 Task: For heading Arial Rounded MT Bold with Underline.  font size for heading26,  'Change the font style of data to'Browallia New.  and font size to 18,  Change the alignment of both headline & data to Align middle & Align Text left.  In the sheet  BudgetPlan analysis
Action: Mouse moved to (791, 106)
Screenshot: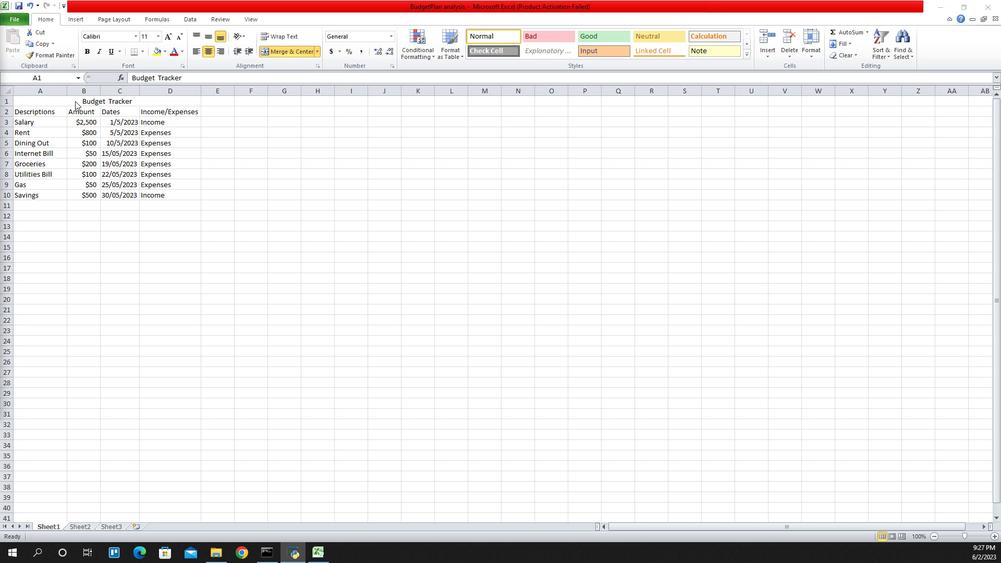 
Action: Mouse pressed left at (791, 106)
Screenshot: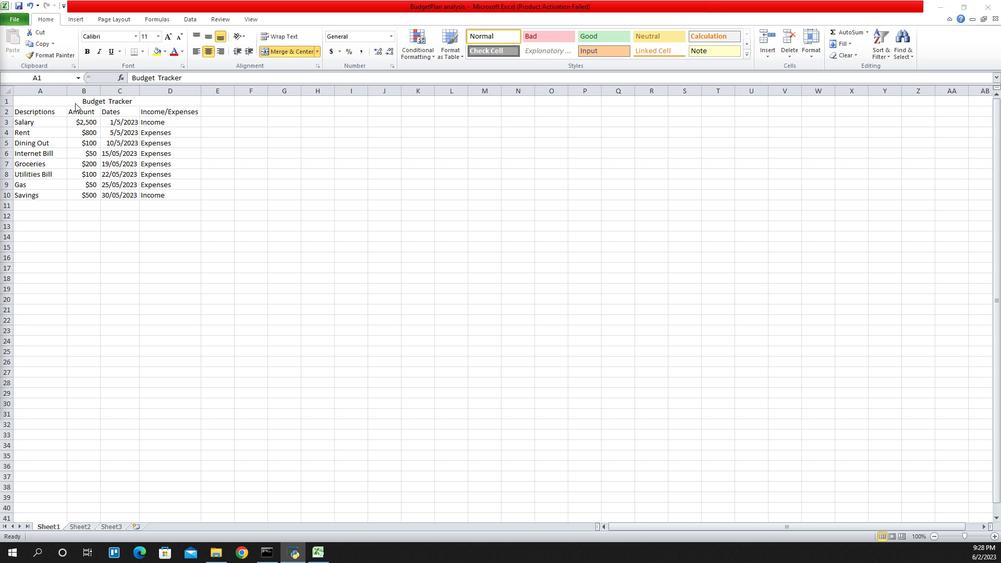 
Action: Mouse moved to (851, 39)
Screenshot: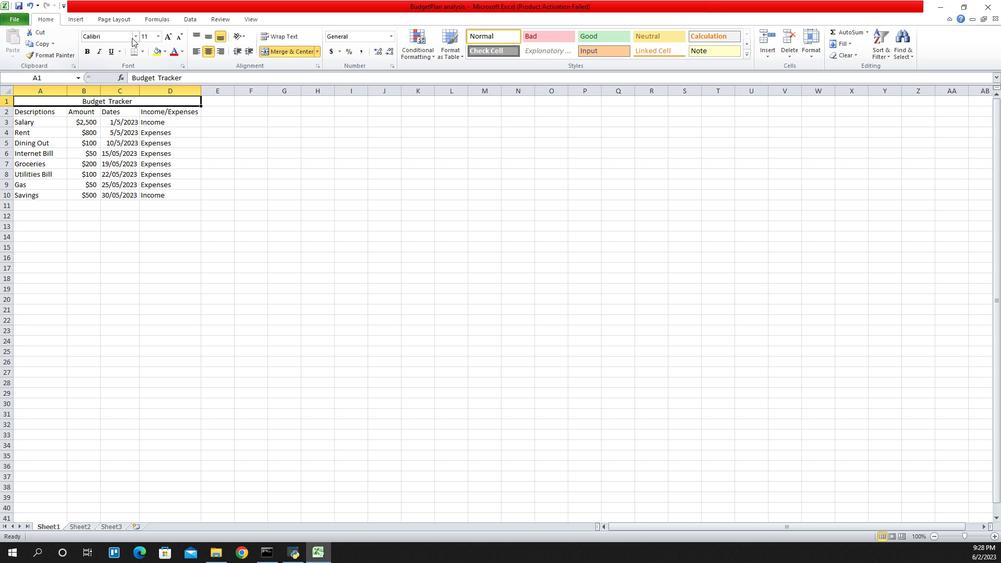 
Action: Mouse pressed left at (851, 39)
Screenshot: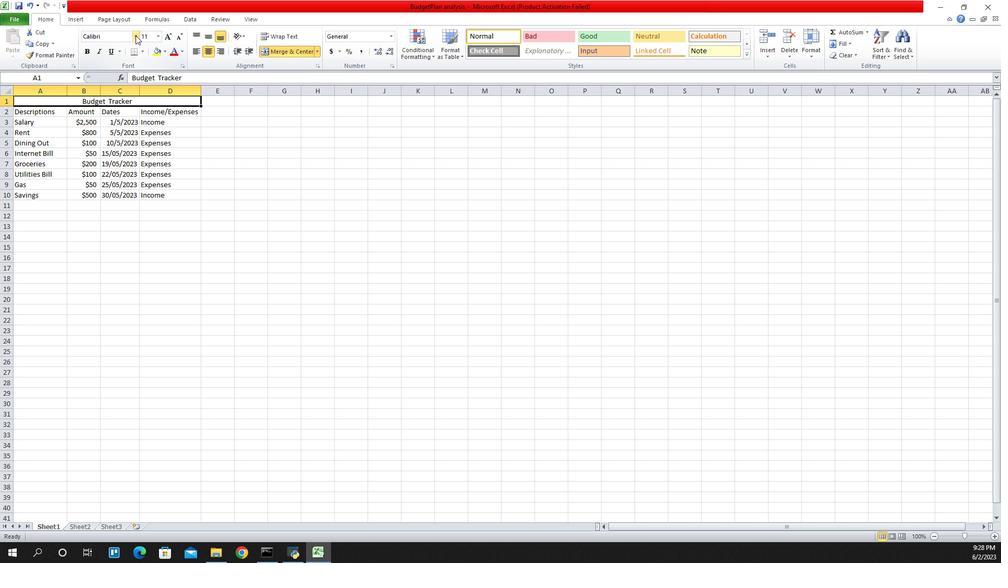 
Action: Mouse moved to (843, 159)
Screenshot: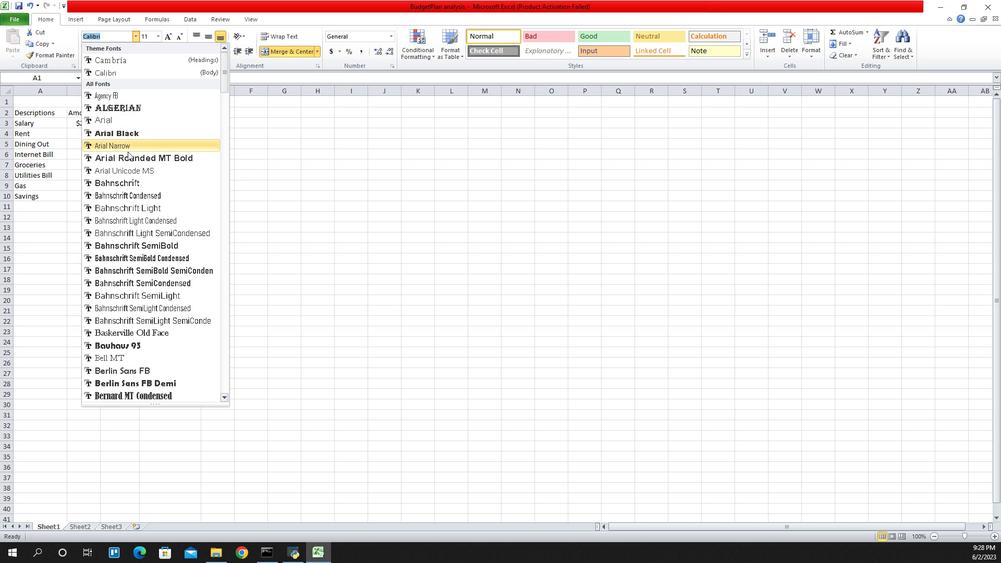 
Action: Mouse pressed left at (843, 159)
Screenshot: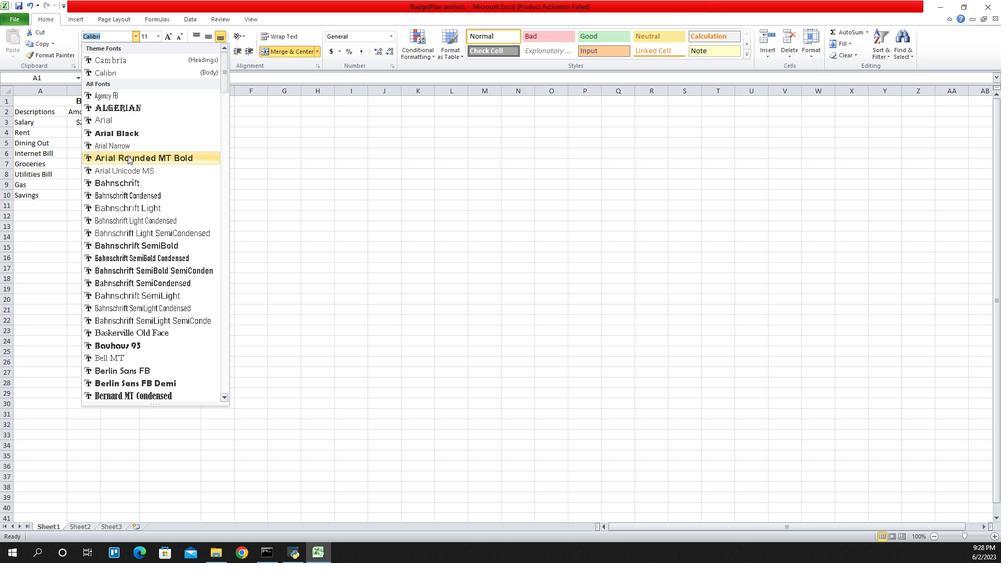 
Action: Mouse moved to (804, 52)
Screenshot: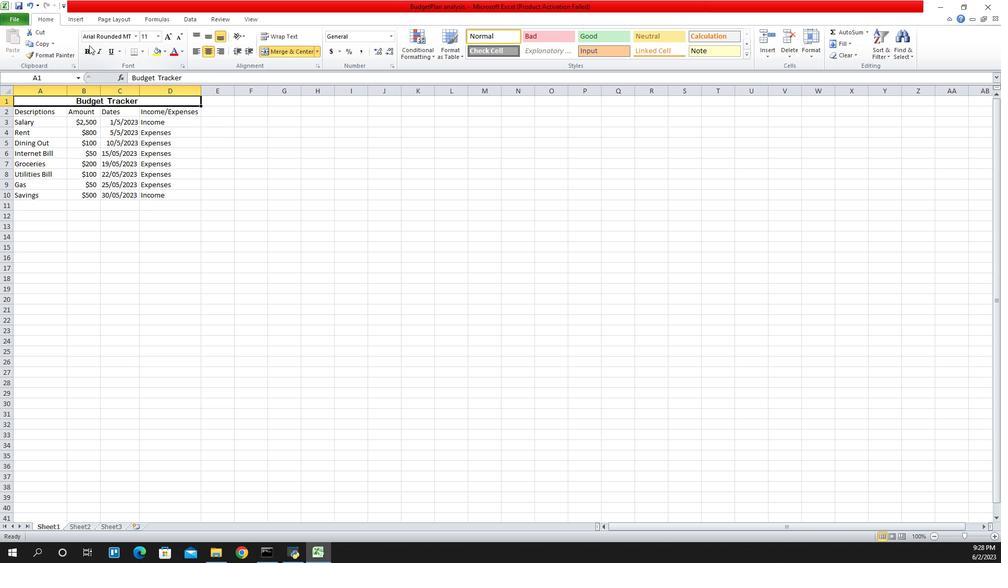 
Action: Mouse pressed left at (804, 52)
Screenshot: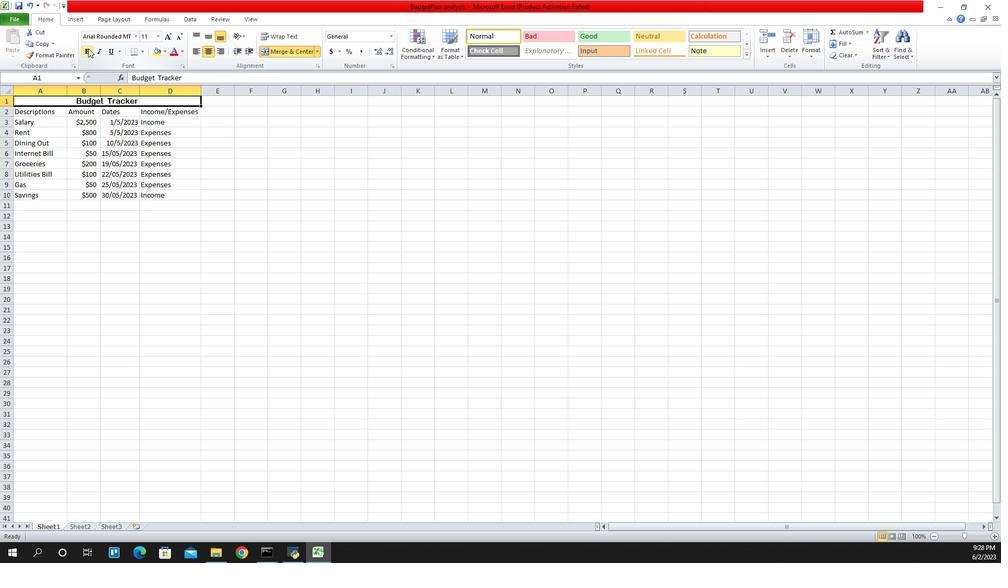 
Action: Mouse moved to (828, 52)
Screenshot: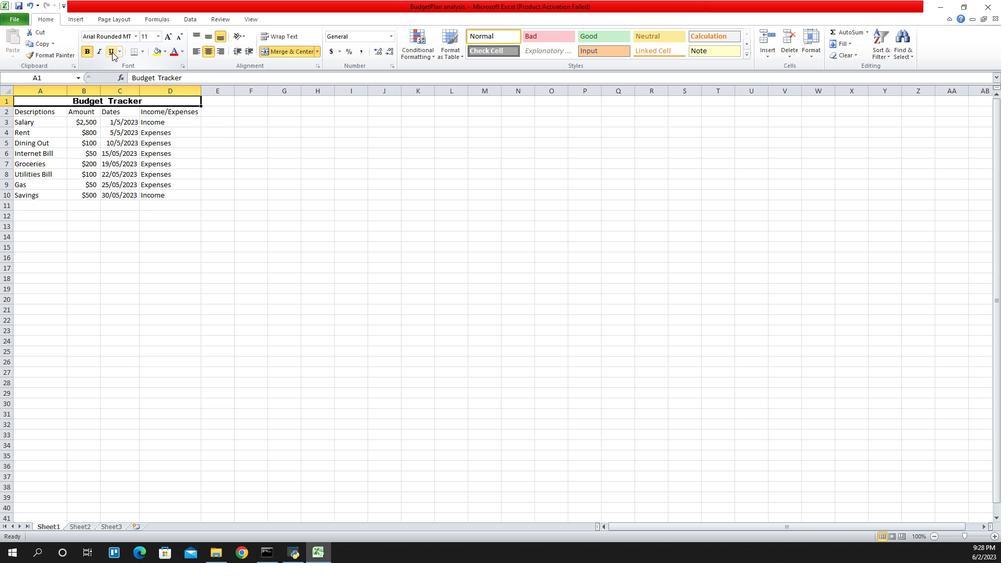 
Action: Mouse pressed left at (828, 52)
Screenshot: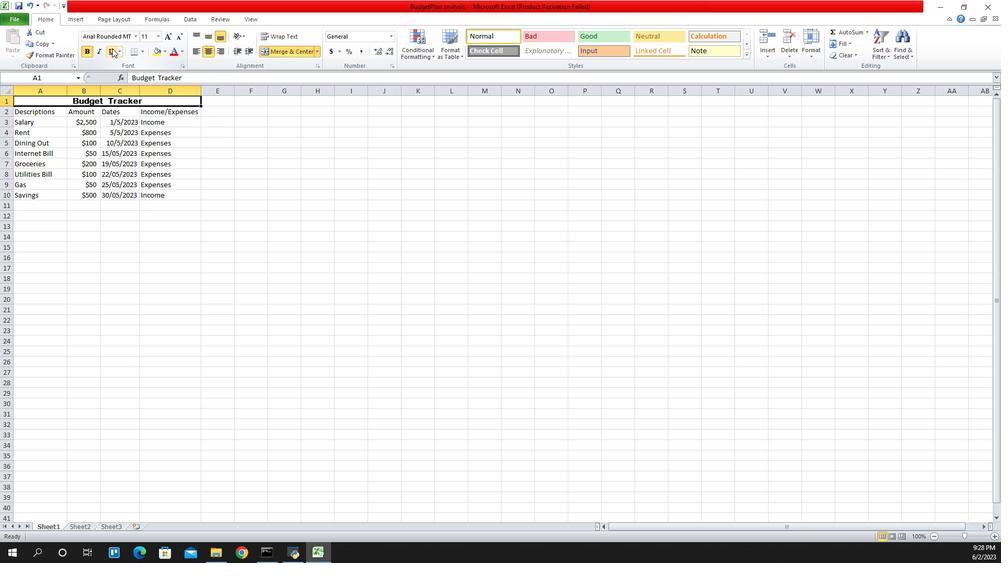 
Action: Mouse moved to (875, 39)
Screenshot: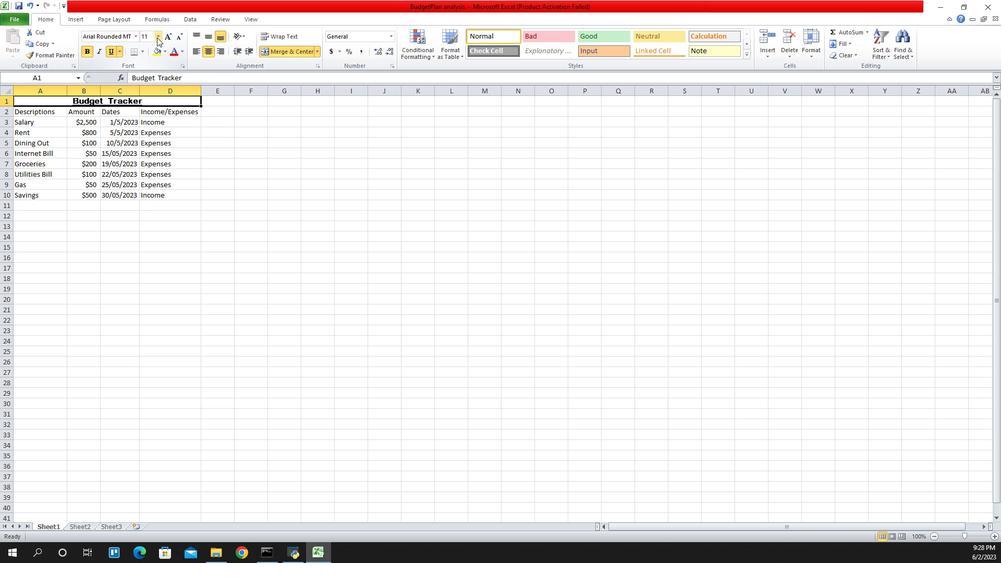 
Action: Mouse pressed left at (875, 39)
Screenshot: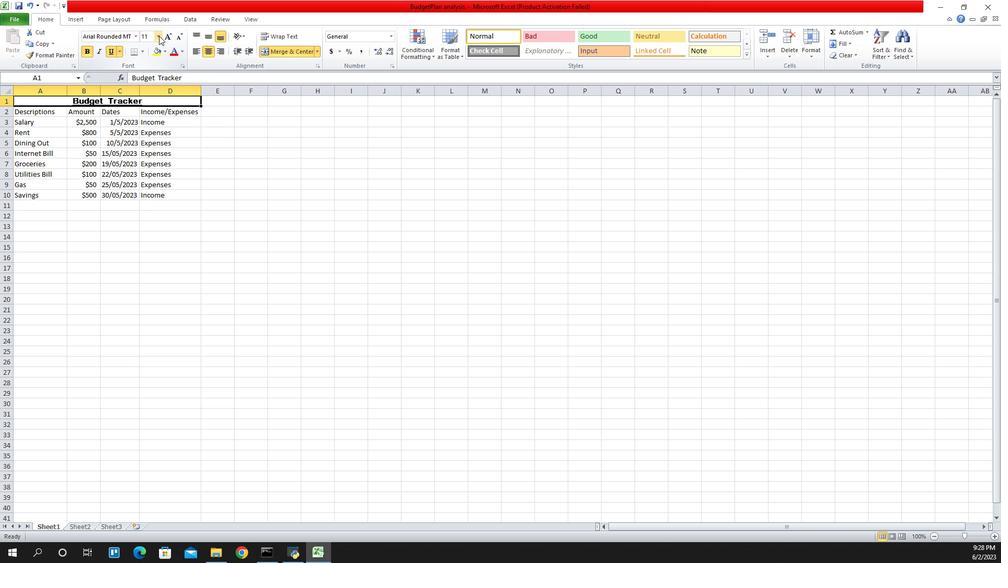 
Action: Mouse moved to (862, 146)
Screenshot: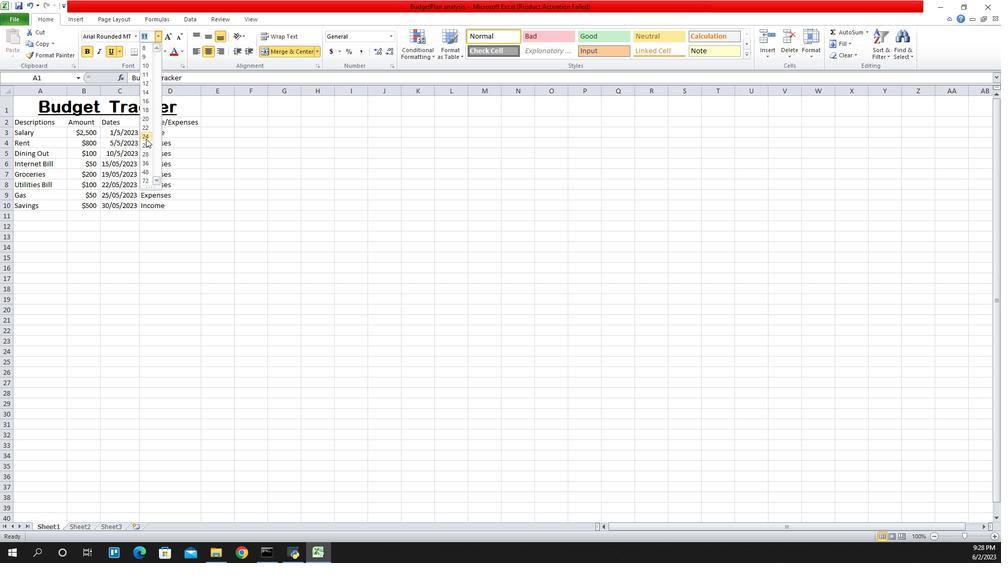 
Action: Mouse pressed left at (862, 146)
Screenshot: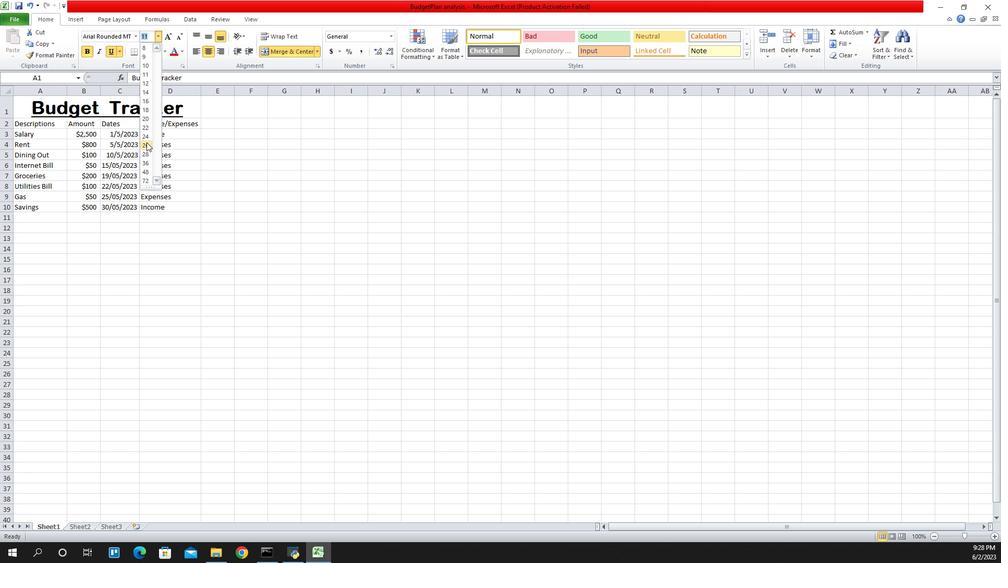 
Action: Mouse moved to (739, 128)
Screenshot: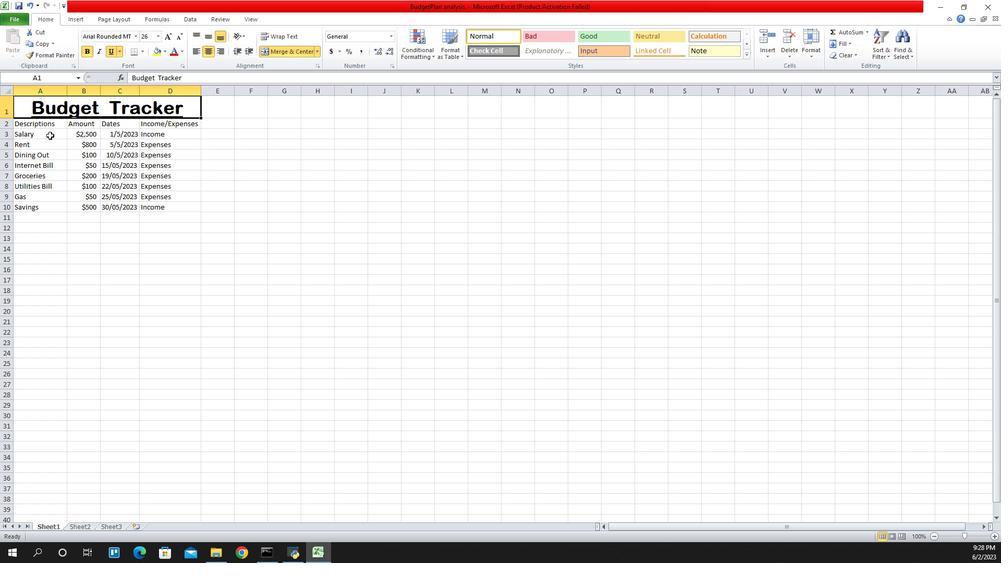 
Action: Mouse pressed left at (739, 128)
Screenshot: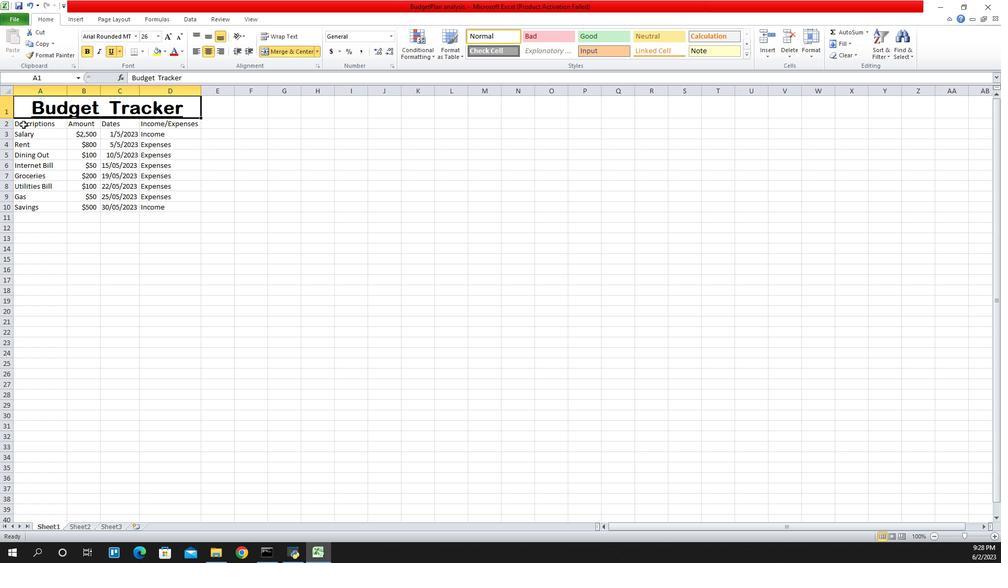 
Action: Mouse moved to (833, 190)
Screenshot: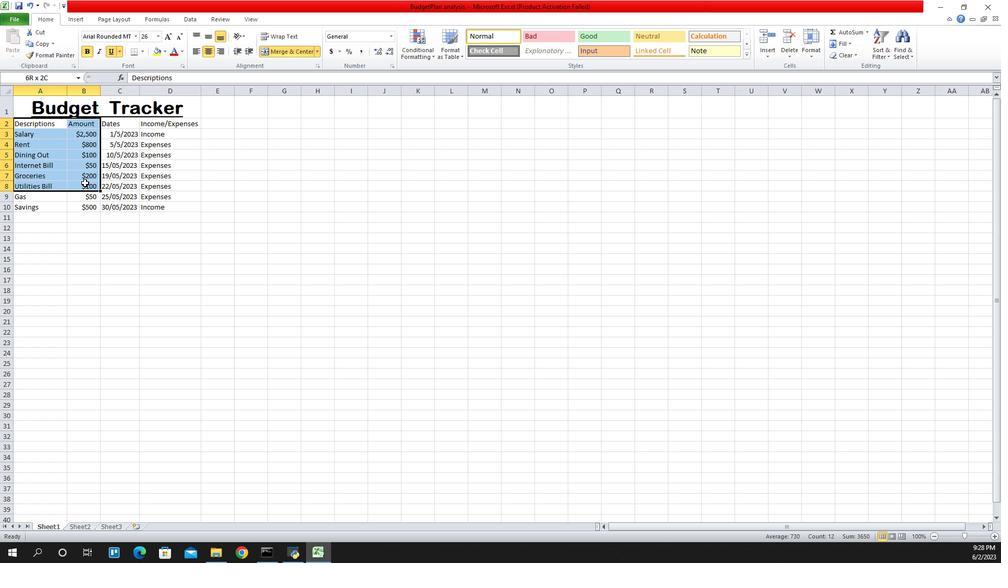
Action: Mouse pressed left at (833, 190)
Screenshot: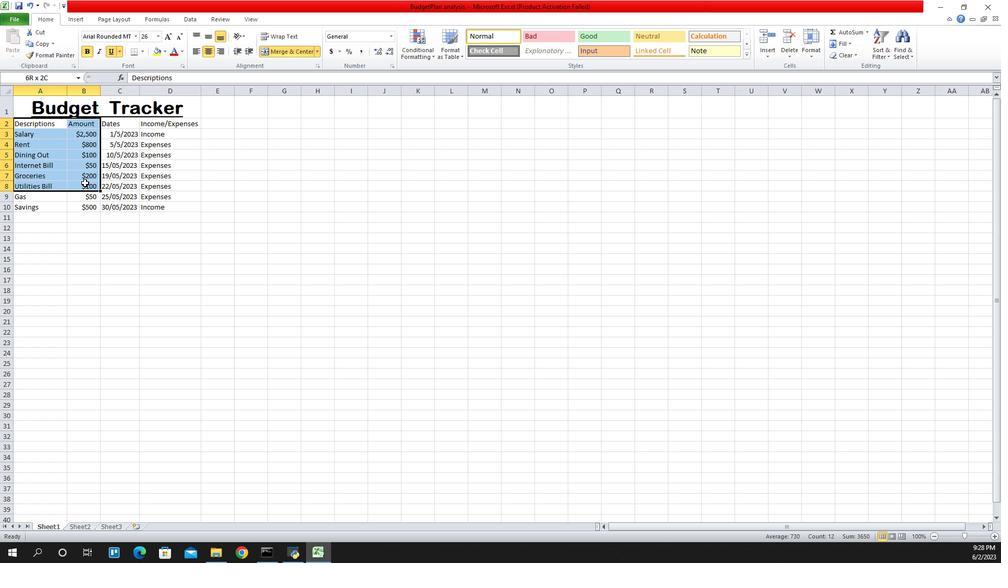 
Action: Mouse moved to (740, 127)
Screenshot: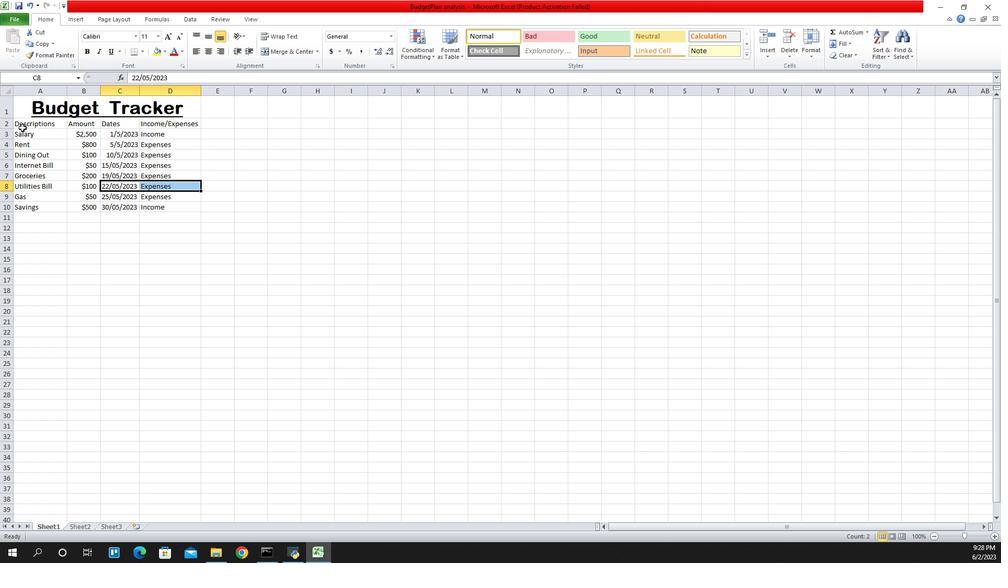 
Action: Mouse pressed left at (740, 127)
Screenshot: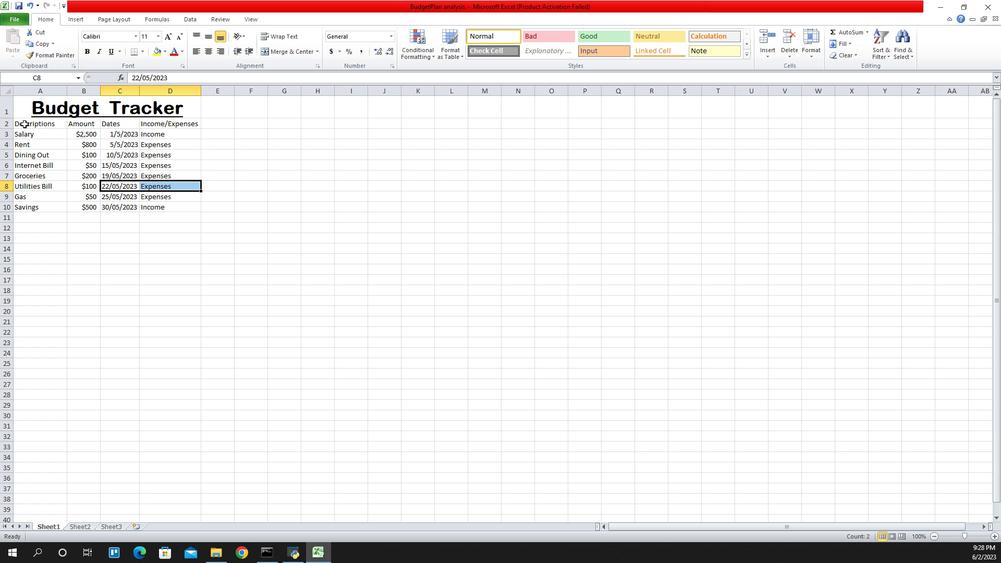 
Action: Mouse moved to (818, 42)
Screenshot: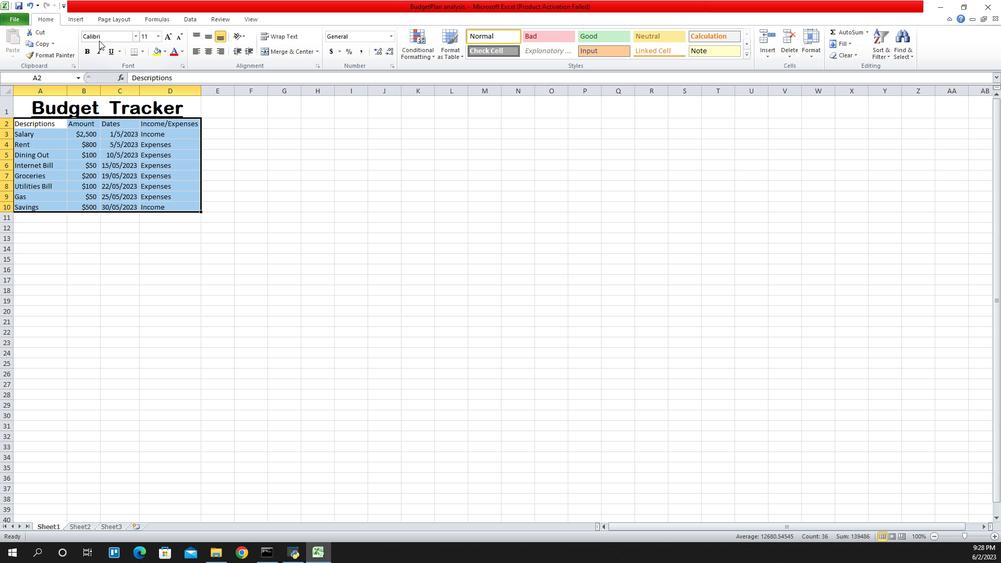 
Action: Mouse pressed left at (818, 42)
Screenshot: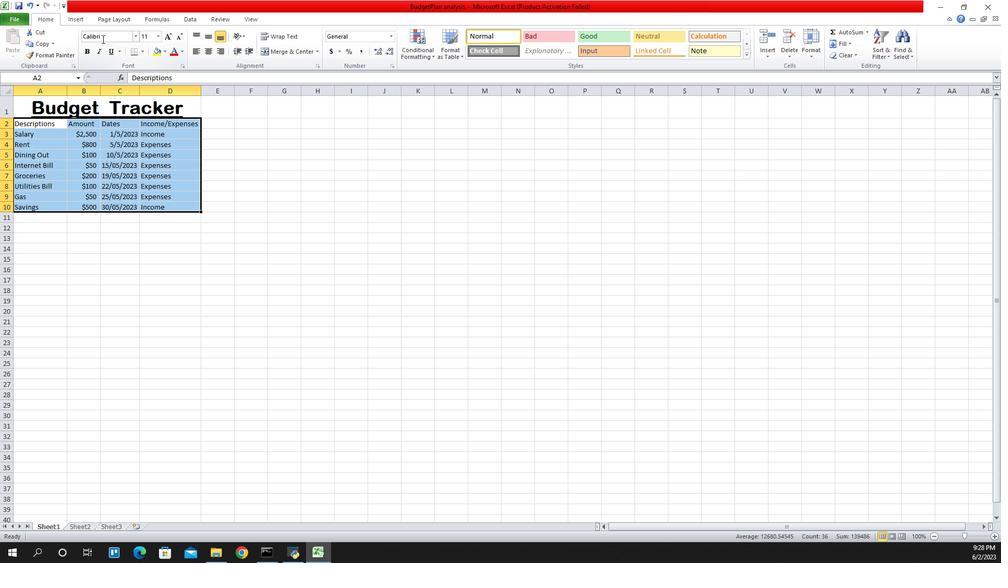 
Action: Mouse moved to (818, 38)
Screenshot: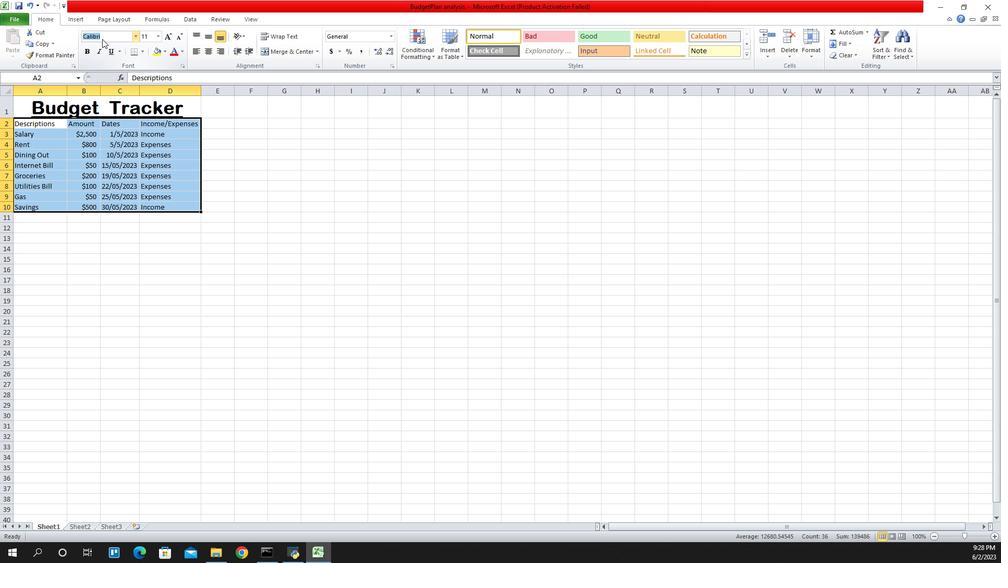 
Action: Key pressed <Key.backspace>browallia<Key.space>new<Key.enter>
Screenshot: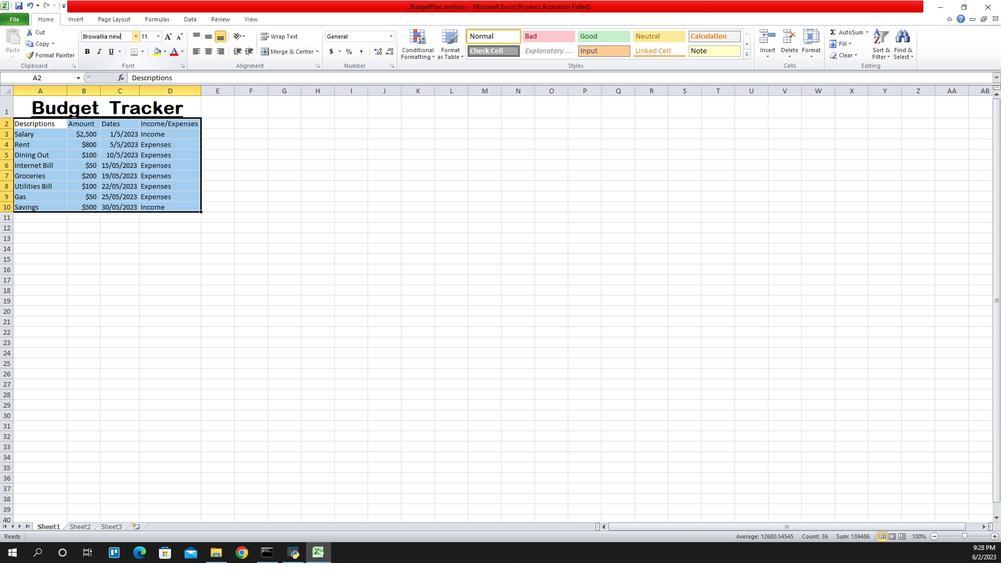 
Action: Mouse moved to (871, 40)
Screenshot: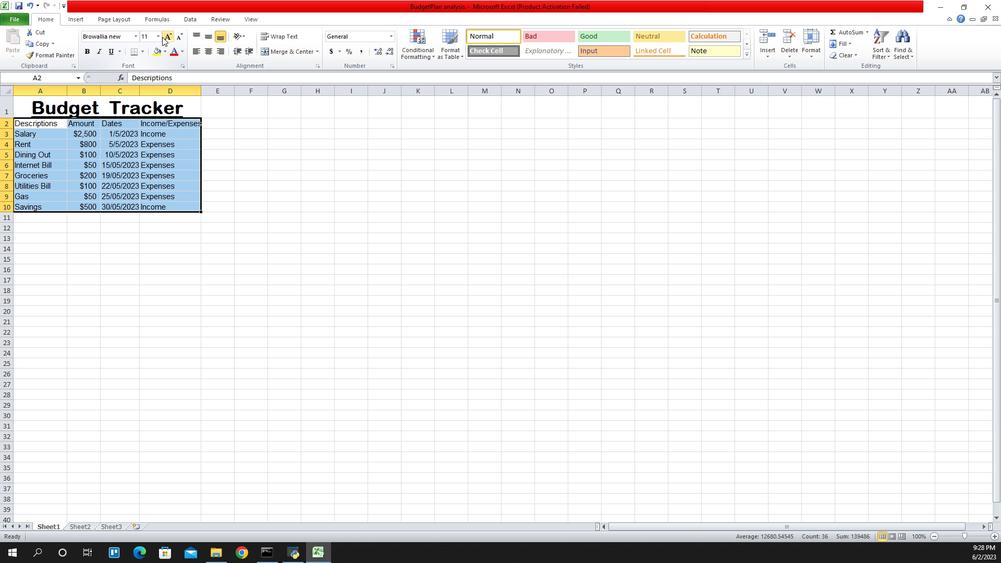 
Action: Mouse pressed left at (871, 40)
Screenshot: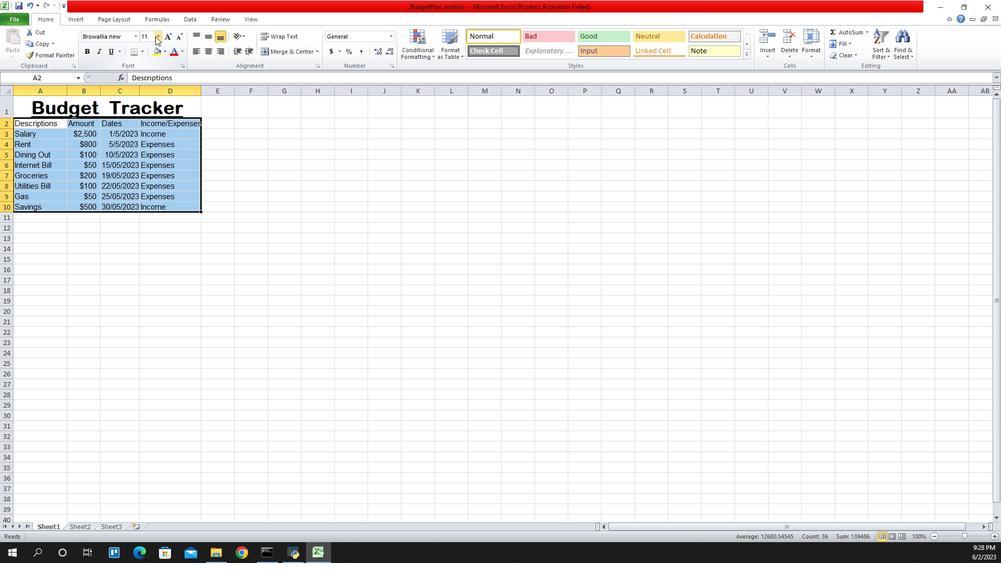 
Action: Mouse moved to (866, 111)
Screenshot: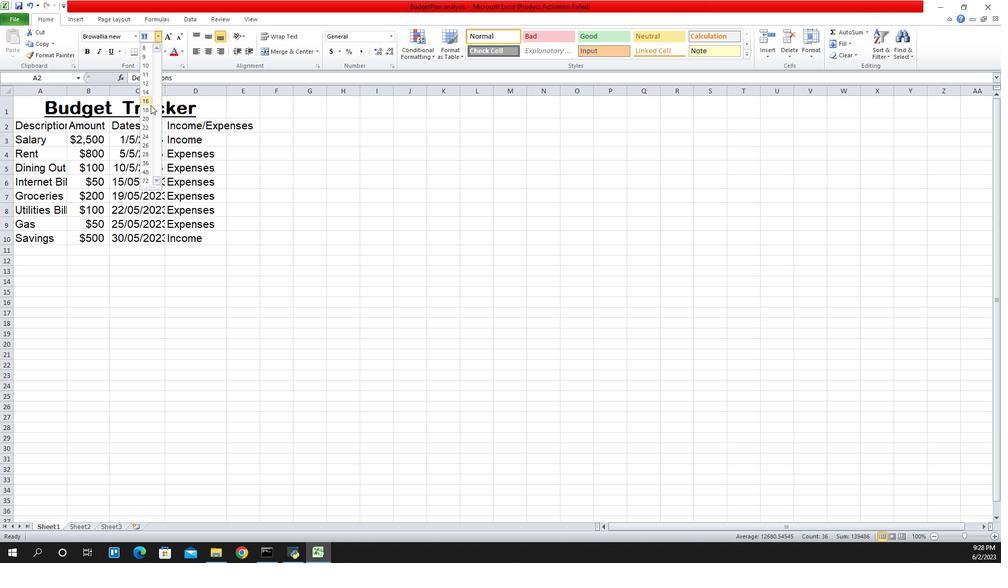 
Action: Mouse pressed left at (866, 111)
Screenshot: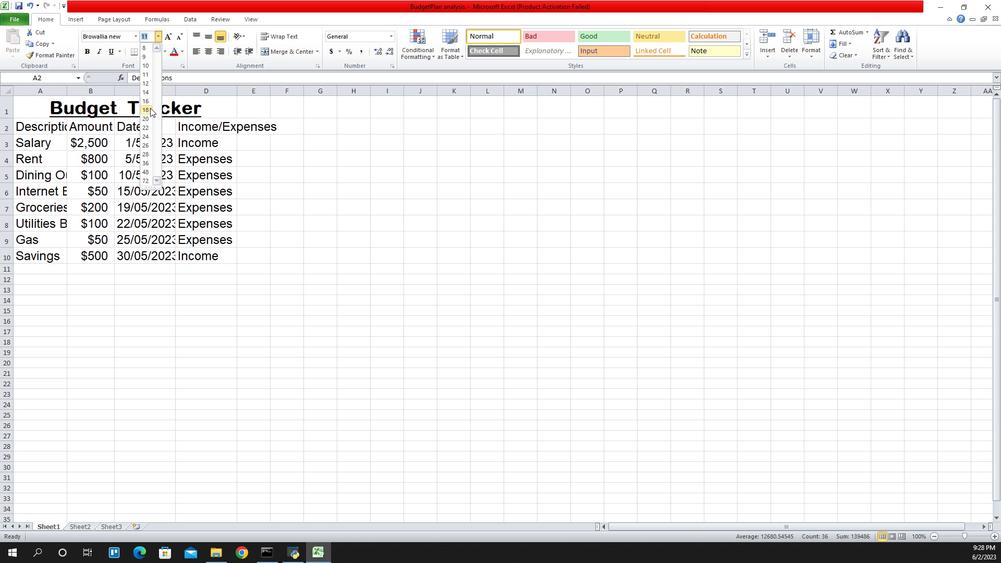 
Action: Mouse moved to (784, 94)
Screenshot: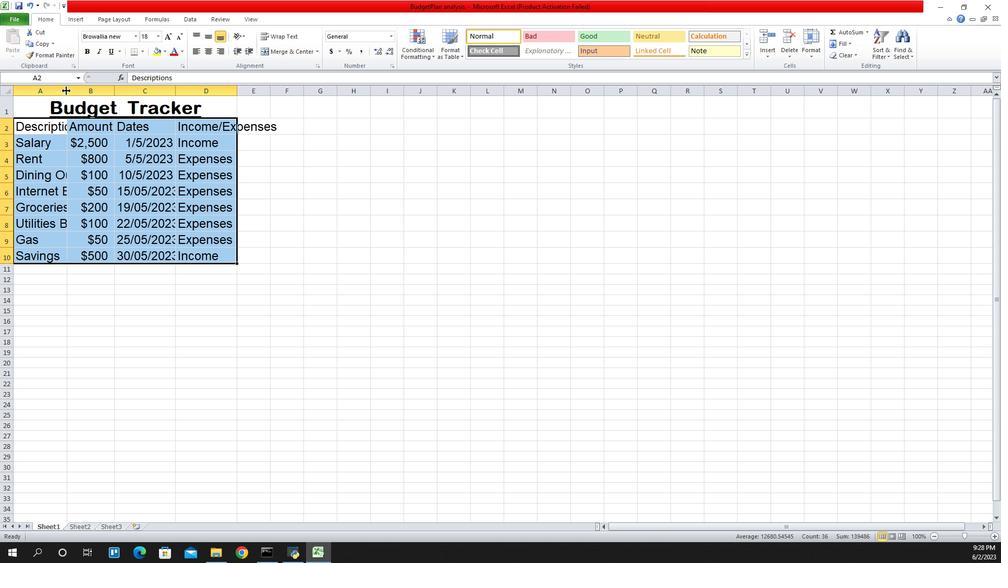 
Action: Mouse pressed left at (784, 94)
Screenshot: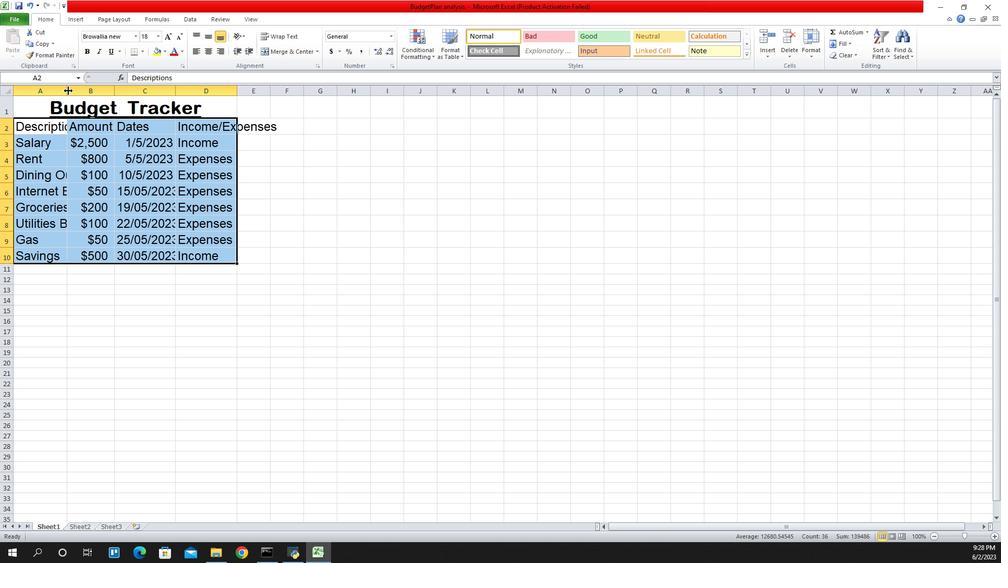 
Action: Mouse moved to (784, 94)
Screenshot: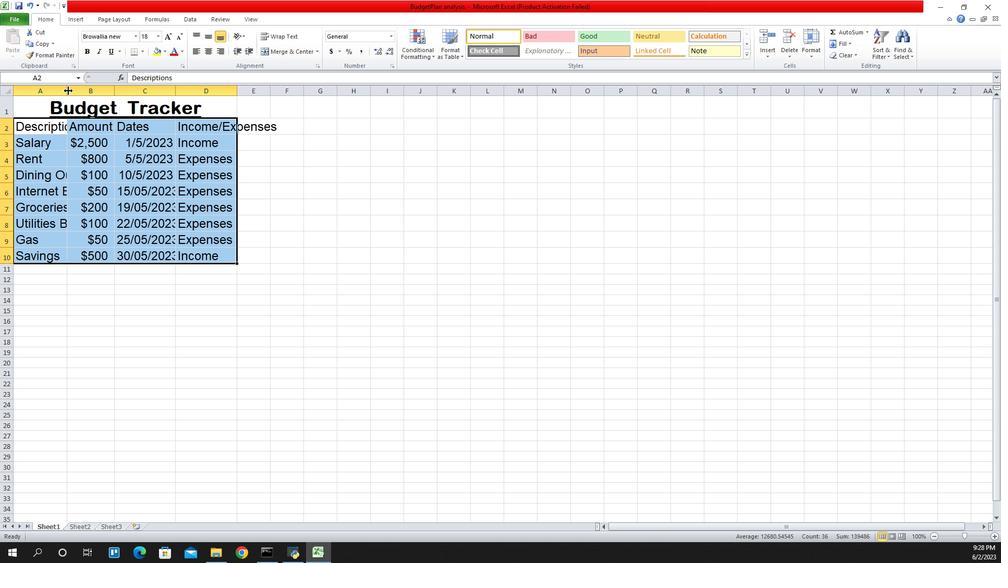 
Action: Mouse pressed left at (784, 94)
Screenshot: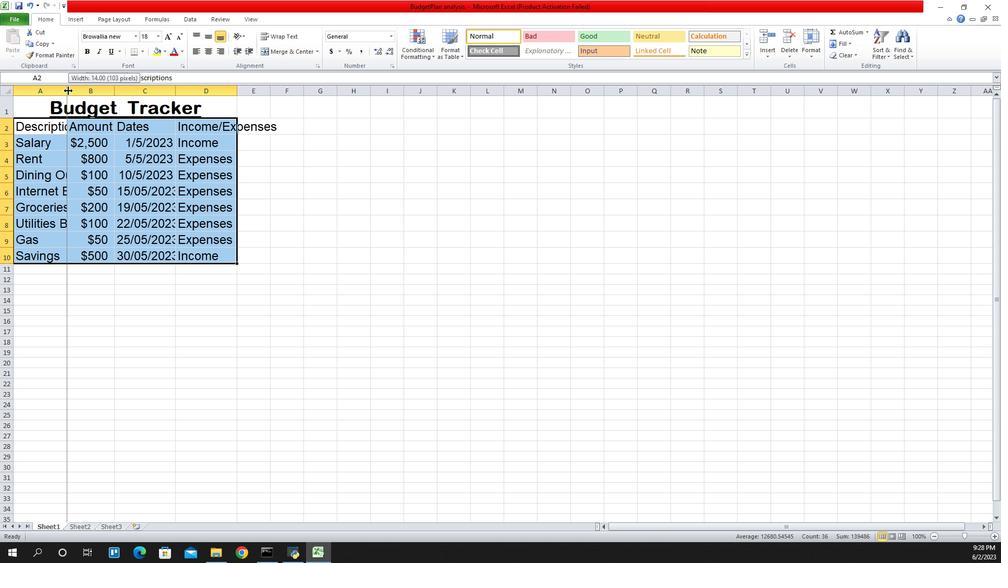 
Action: Mouse moved to (854, 93)
Screenshot: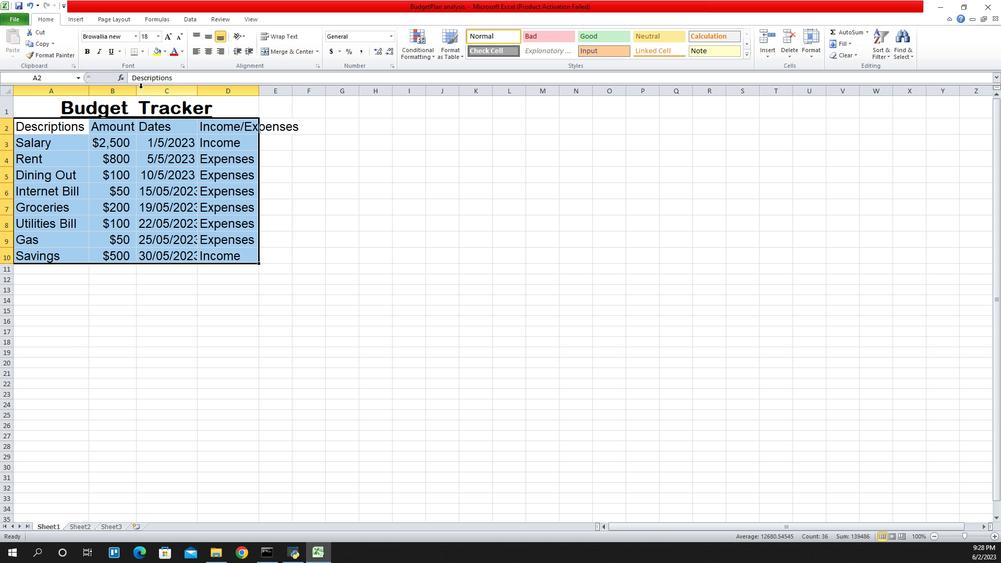 
Action: Mouse pressed left at (854, 93)
Screenshot: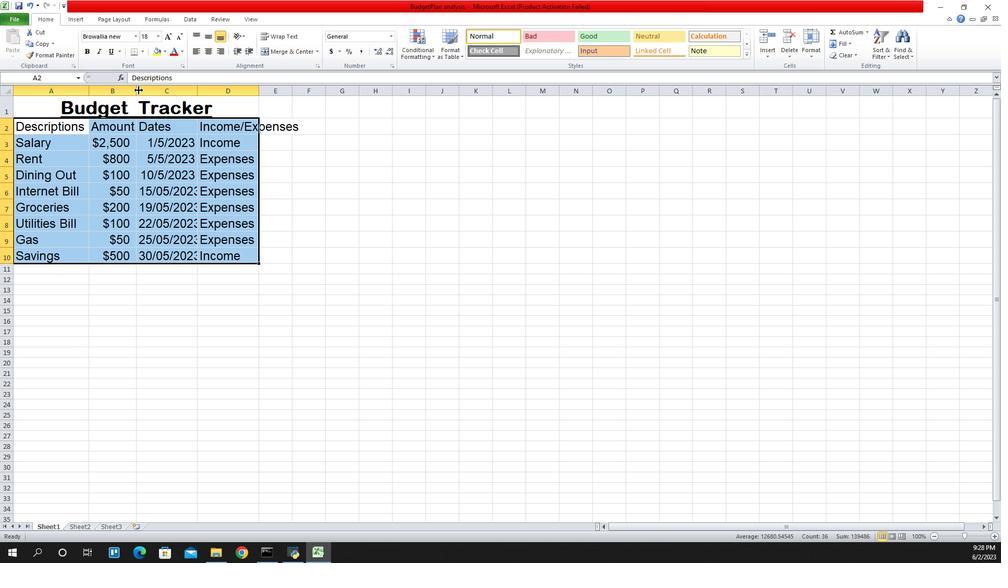 
Action: Mouse pressed left at (854, 93)
Screenshot: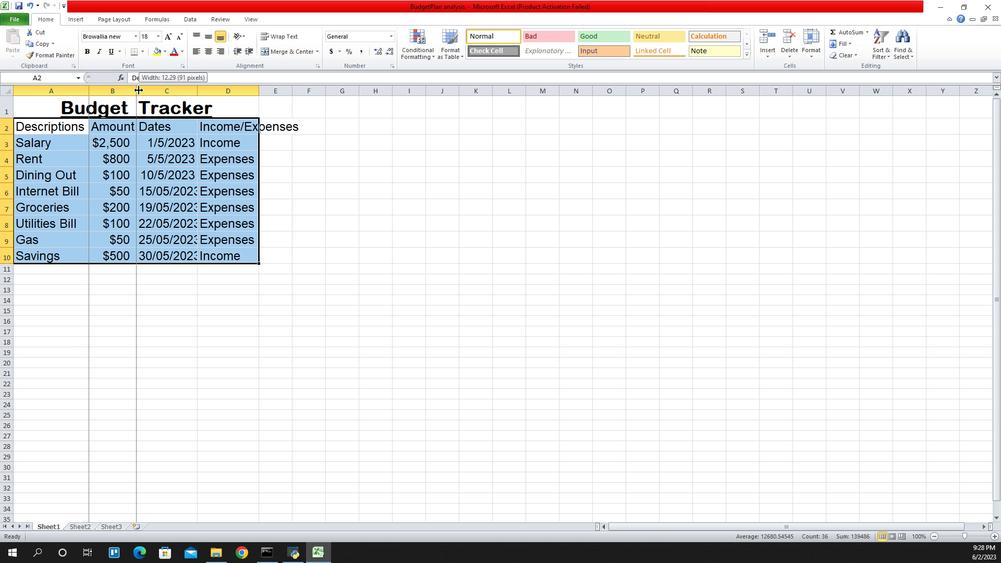 
Action: Mouse moved to (911, 94)
Screenshot: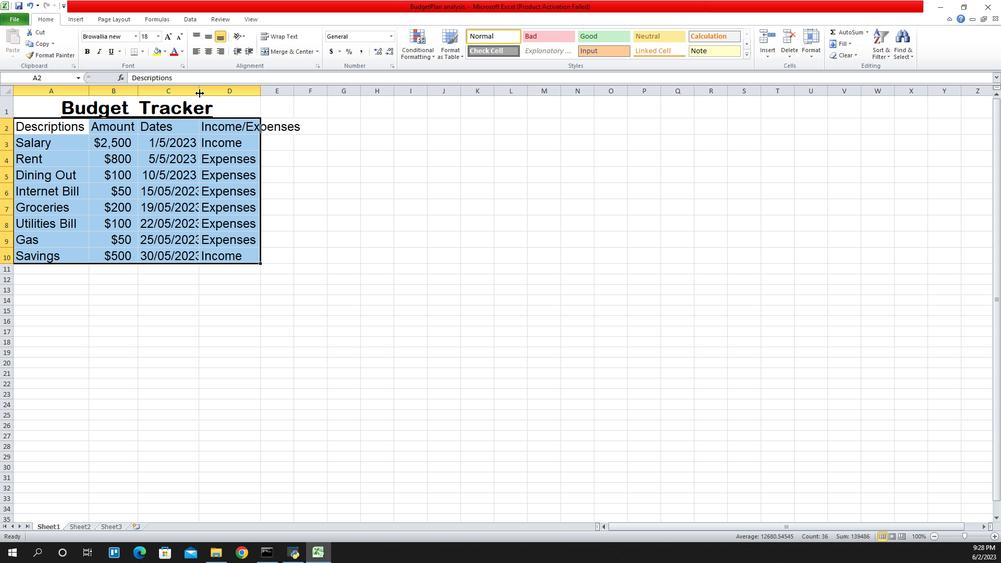 
Action: Mouse pressed left at (911, 94)
Screenshot: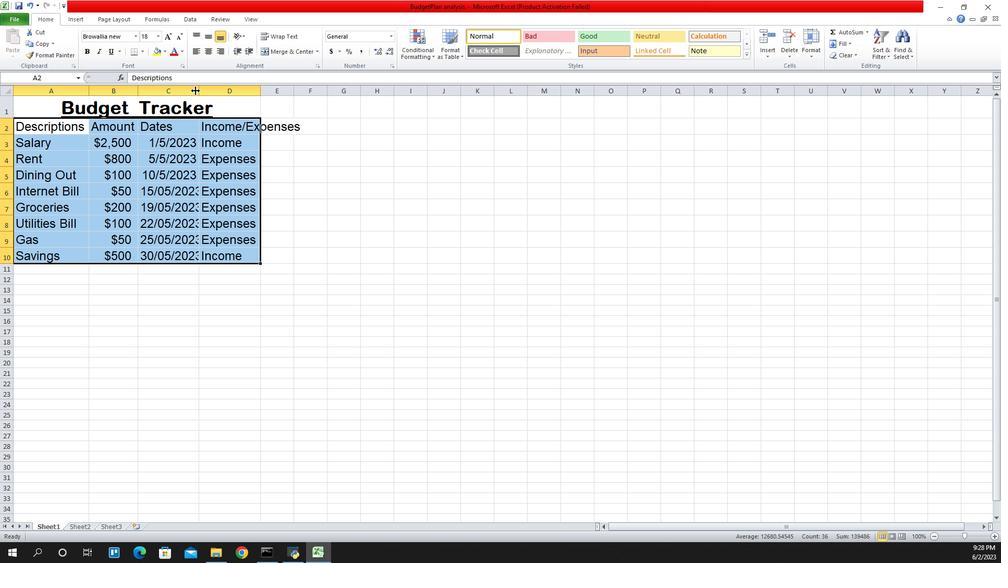 
Action: Mouse pressed left at (911, 94)
Screenshot: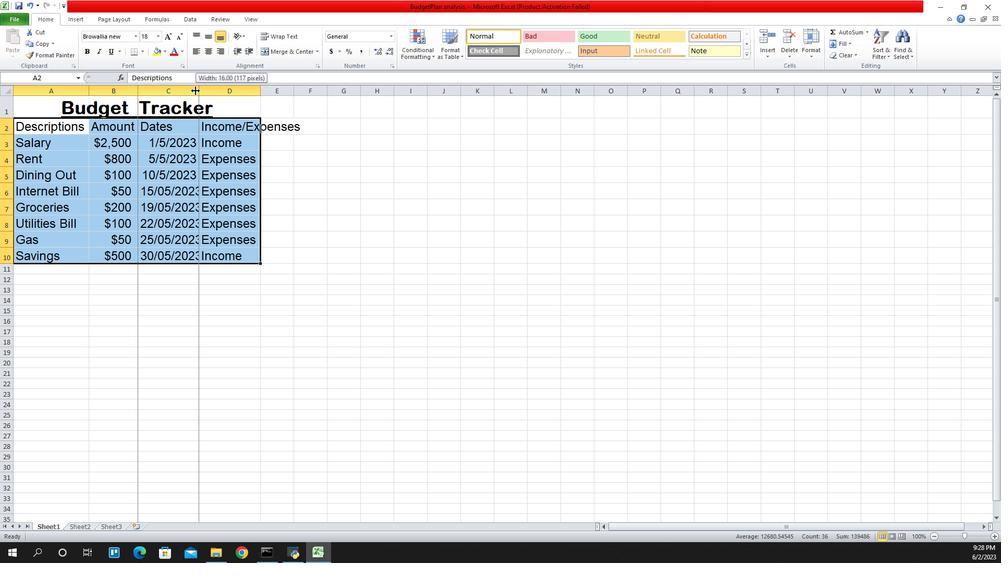 
Action: Mouse moved to (983, 97)
Screenshot: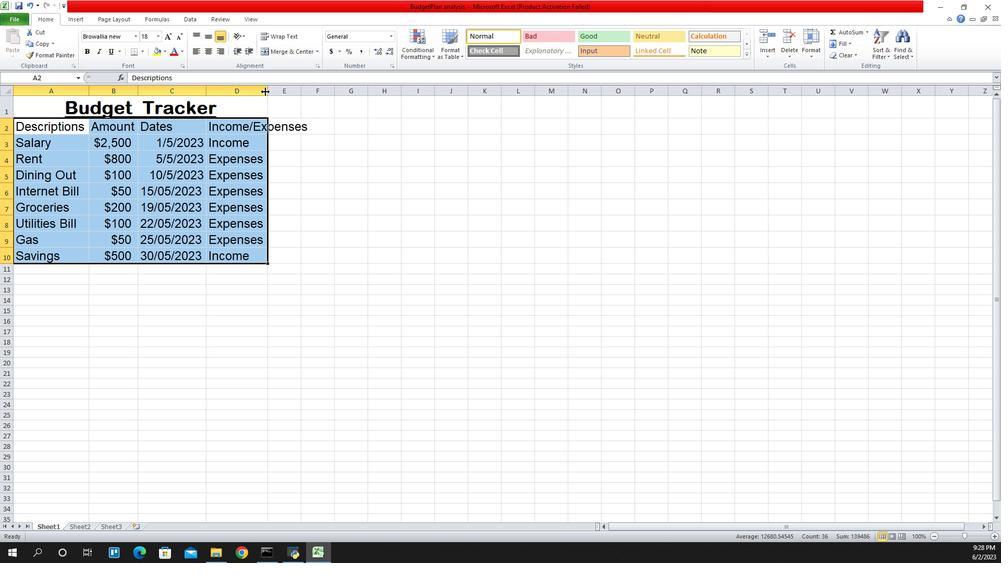 
Action: Mouse pressed left at (983, 97)
Screenshot: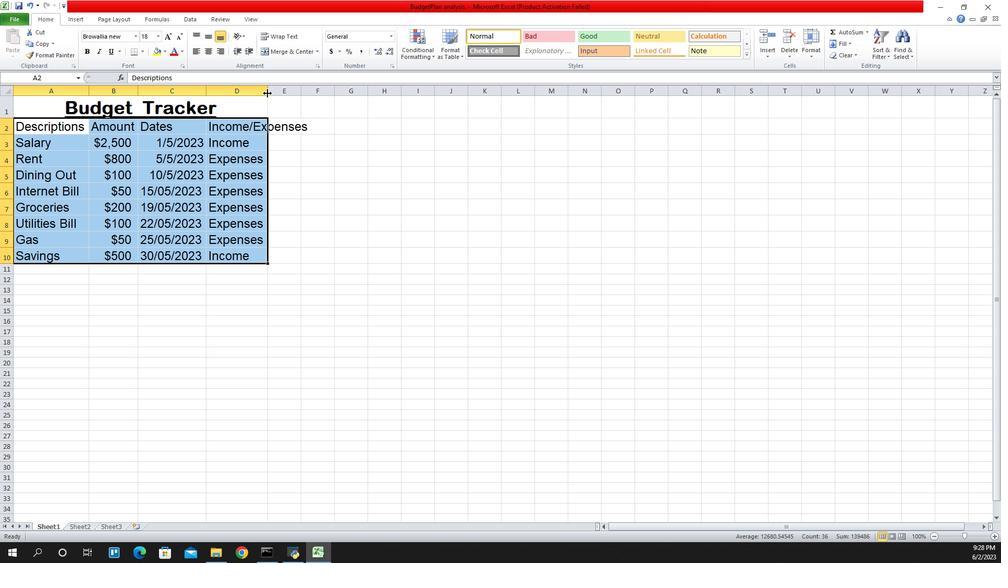 
Action: Mouse pressed left at (983, 97)
Screenshot: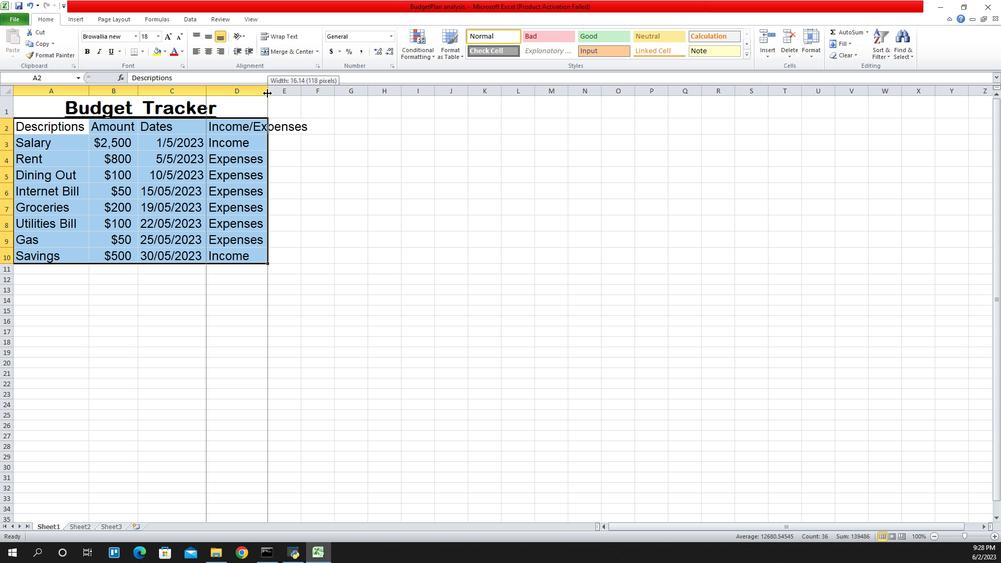 
Action: Mouse moved to (739, 102)
Screenshot: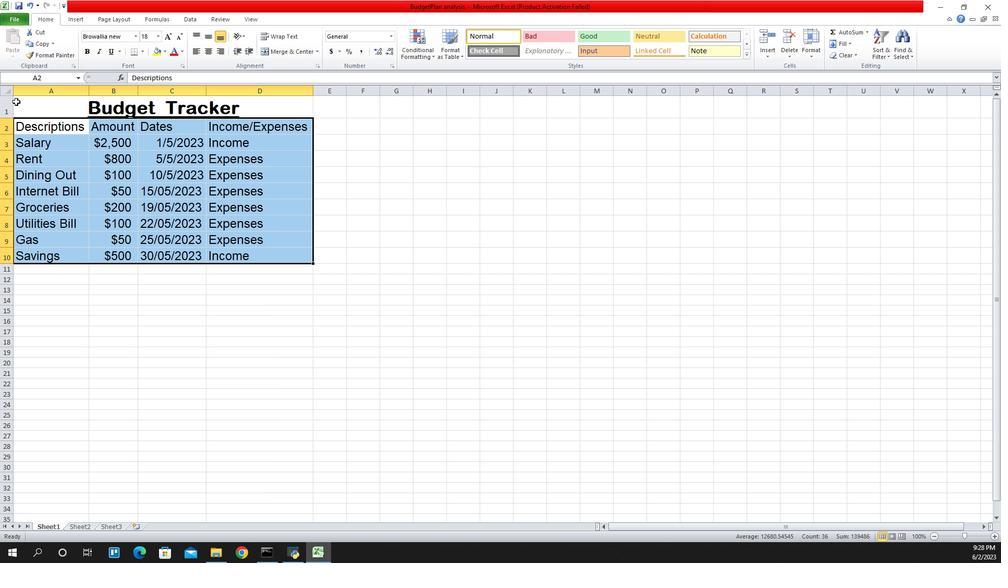 
Action: Mouse pressed left at (739, 102)
Screenshot: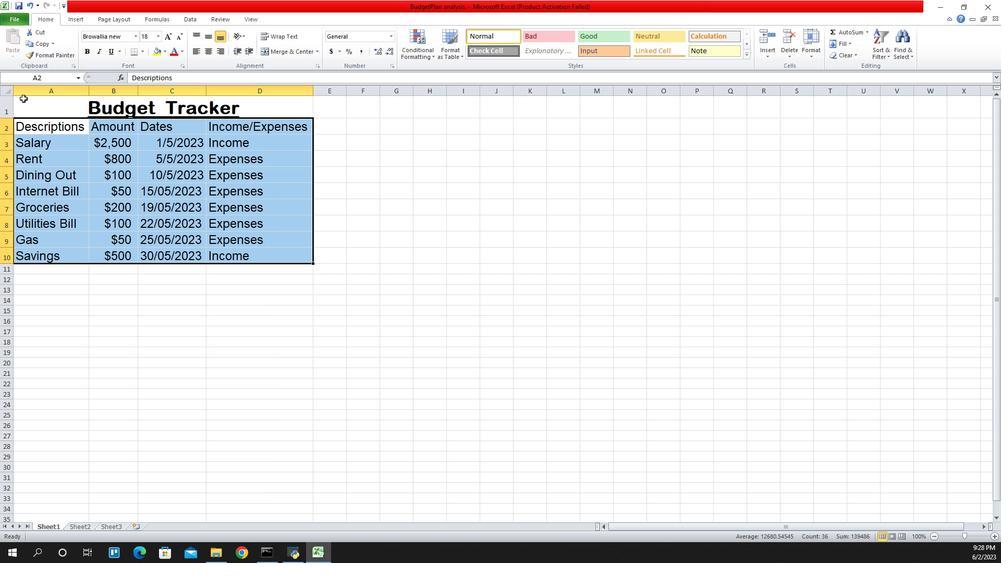
Action: Mouse moved to (921, 42)
Screenshot: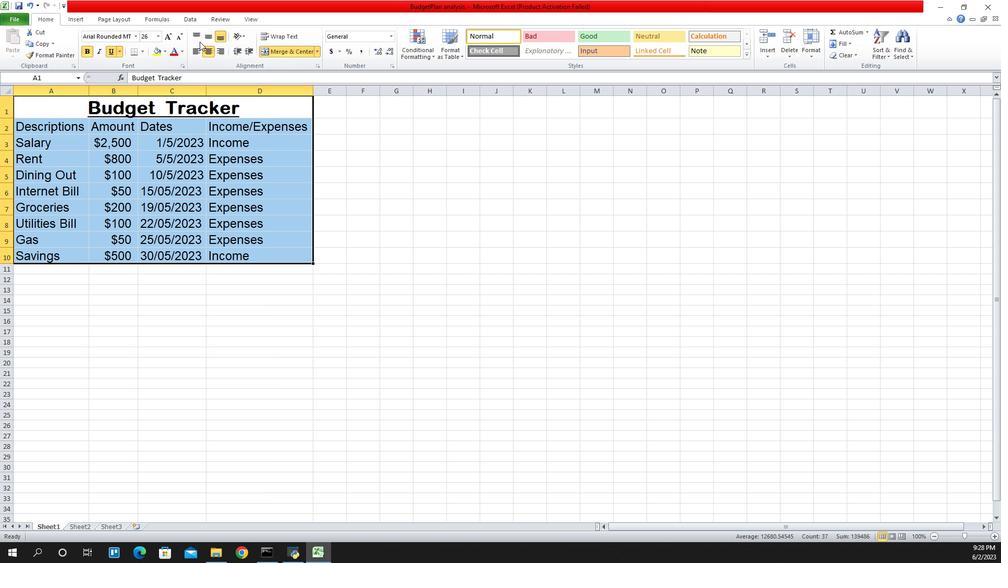 
Action: Mouse pressed left at (921, 42)
Screenshot: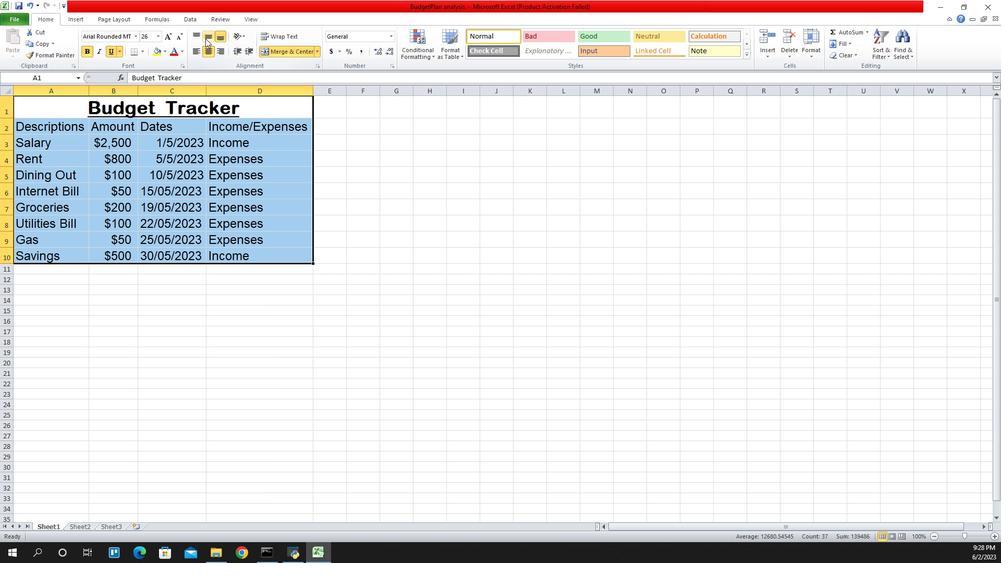 
Action: Mouse moved to (912, 56)
Screenshot: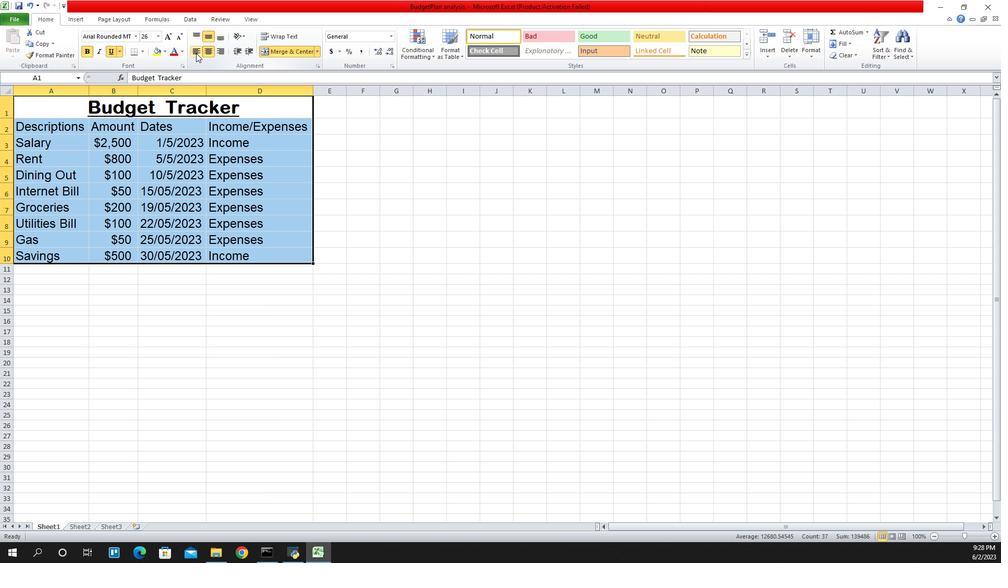 
Action: Mouse pressed left at (912, 56)
Screenshot: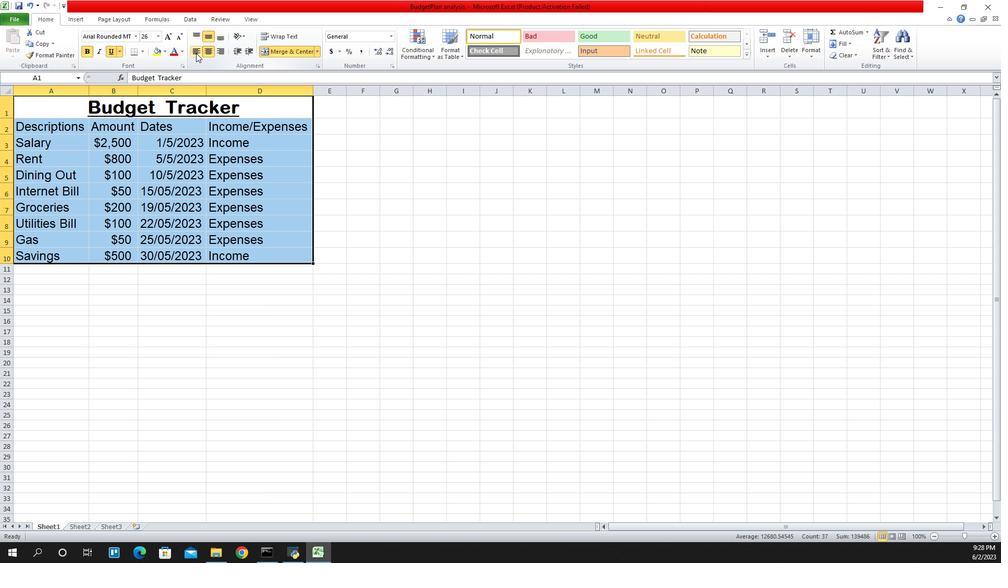 
